 Task: Move the task Improve performance of the app on low-end devices to the section Done in the project TrapPlan and filter the tasks in the project by Due this week.
Action: Mouse moved to (62, 343)
Screenshot: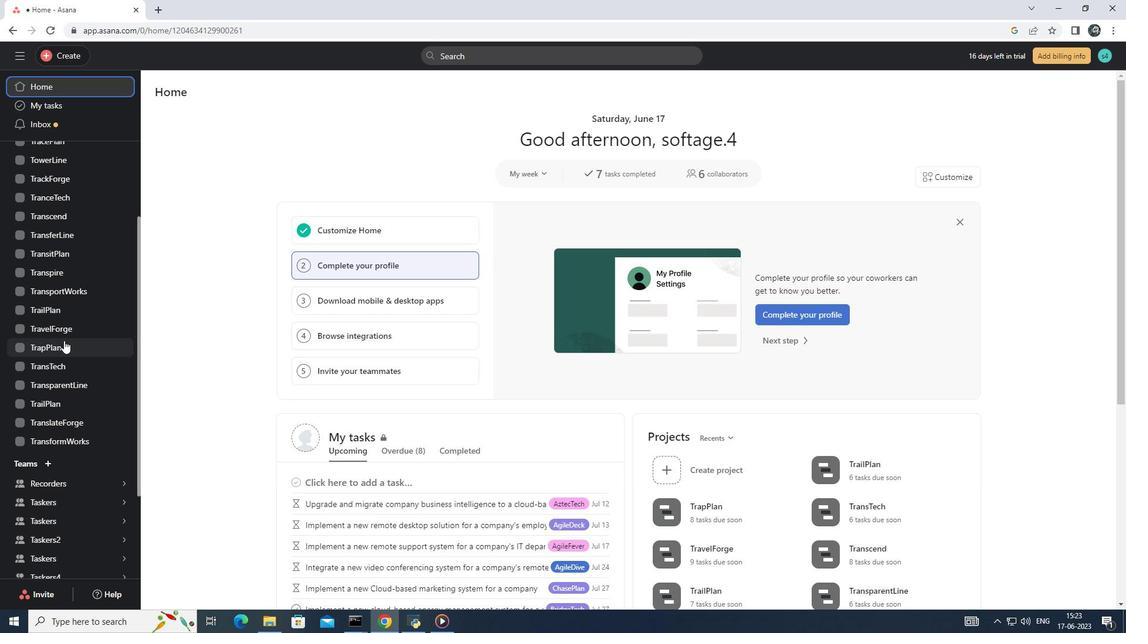 
Action: Mouse pressed left at (62, 343)
Screenshot: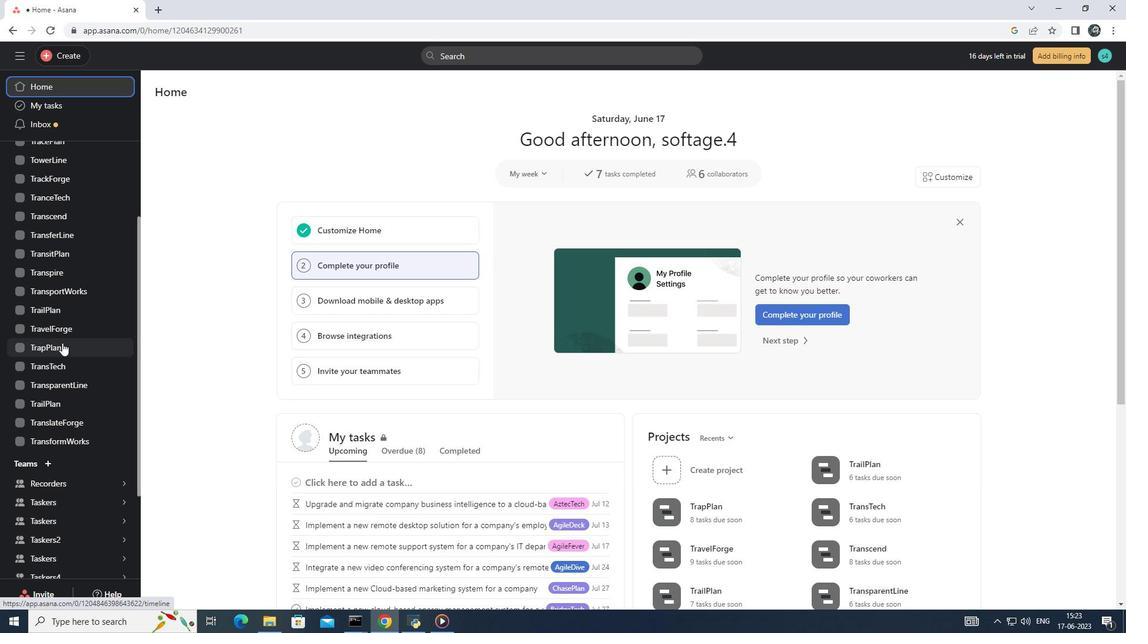
Action: Mouse moved to (205, 118)
Screenshot: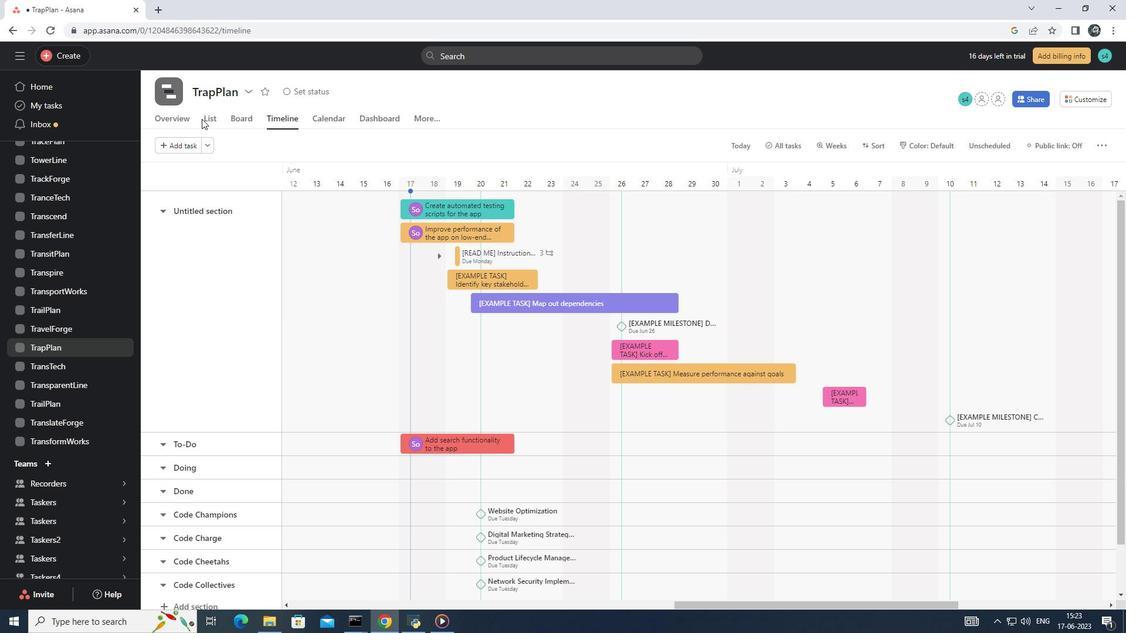 
Action: Mouse pressed left at (205, 118)
Screenshot: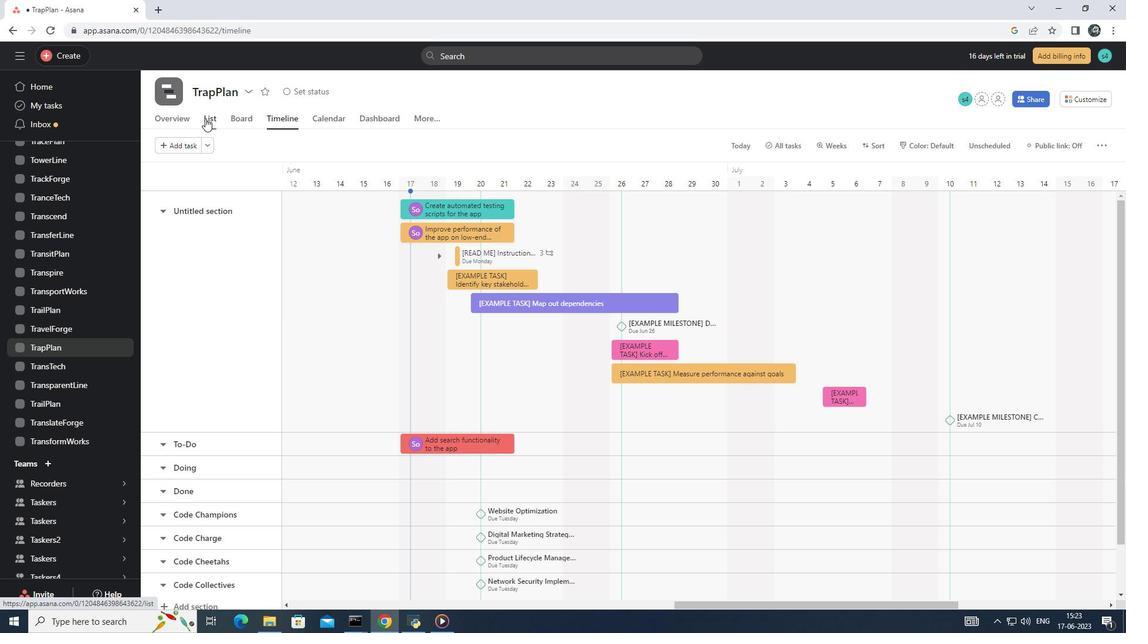 
Action: Mouse pressed left at (205, 118)
Screenshot: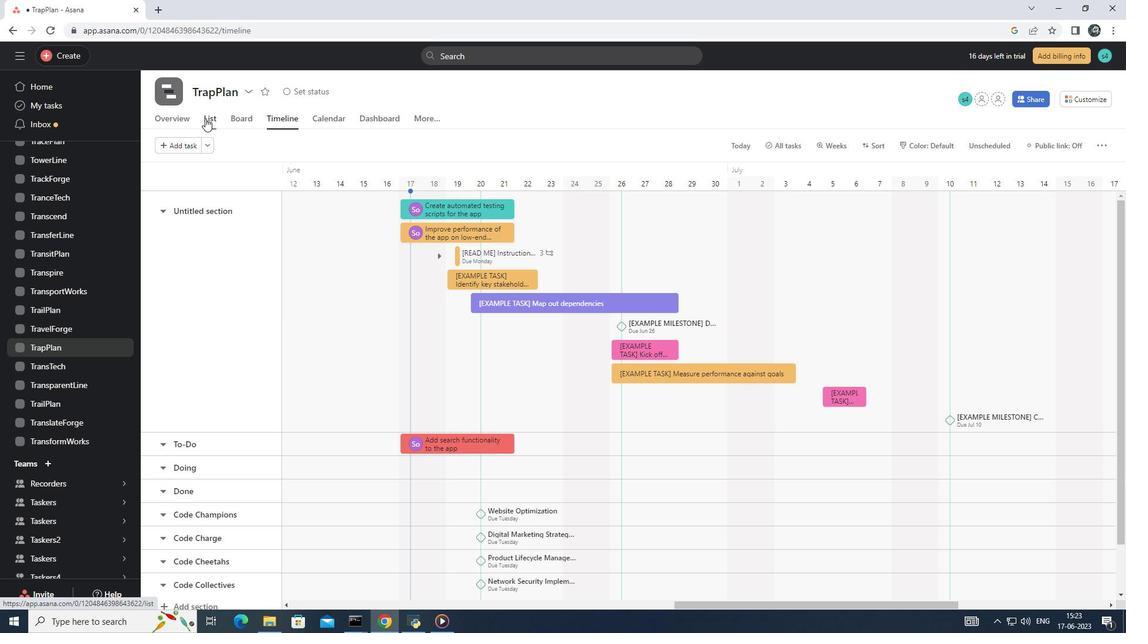 
Action: Mouse moved to (486, 246)
Screenshot: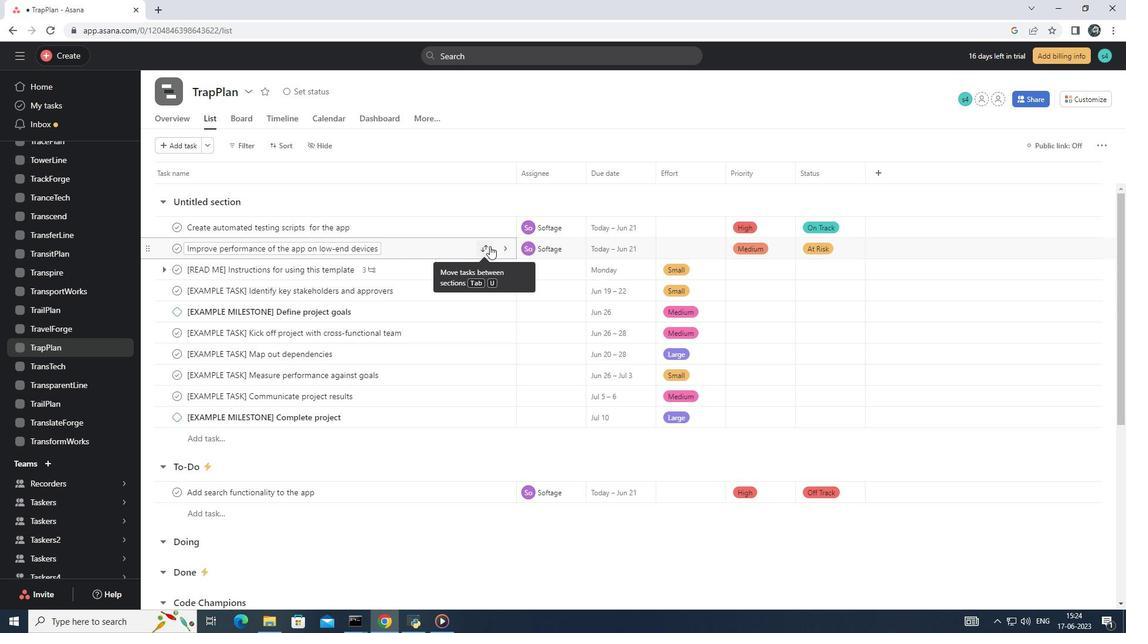 
Action: Mouse pressed left at (486, 246)
Screenshot: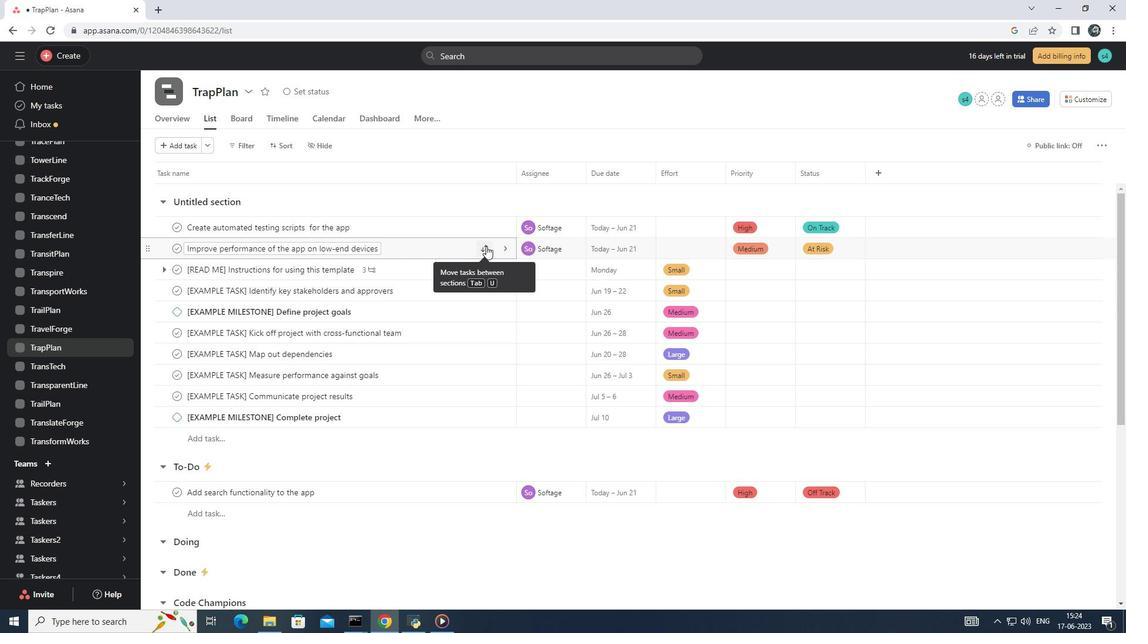 
Action: Mouse moved to (435, 352)
Screenshot: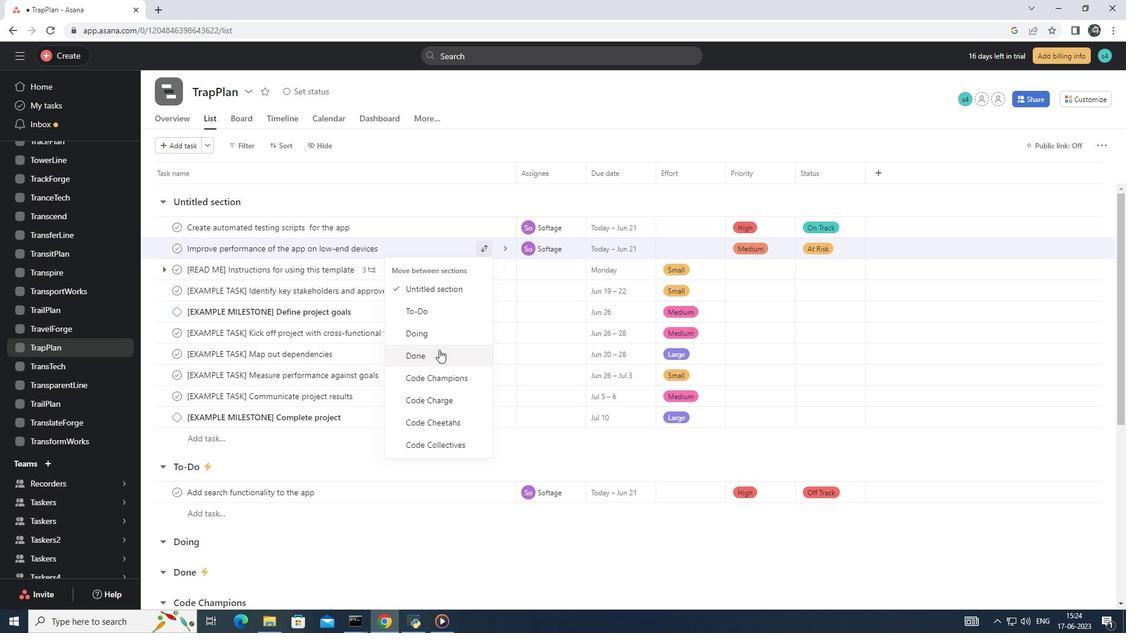 
Action: Mouse pressed left at (435, 352)
Screenshot: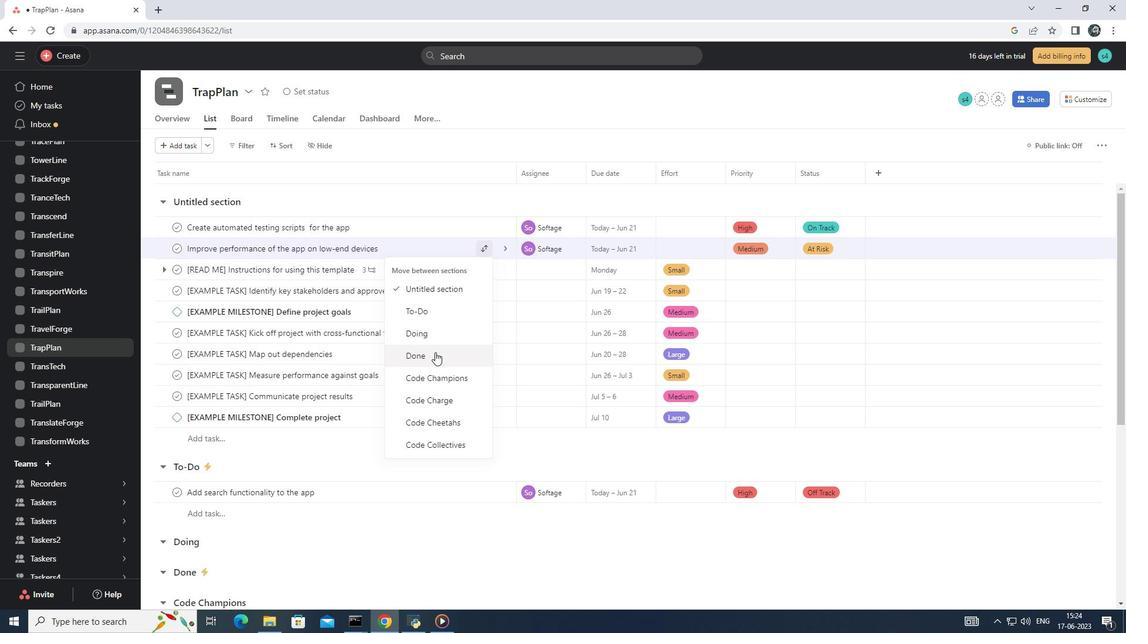 
Action: Mouse moved to (238, 143)
Screenshot: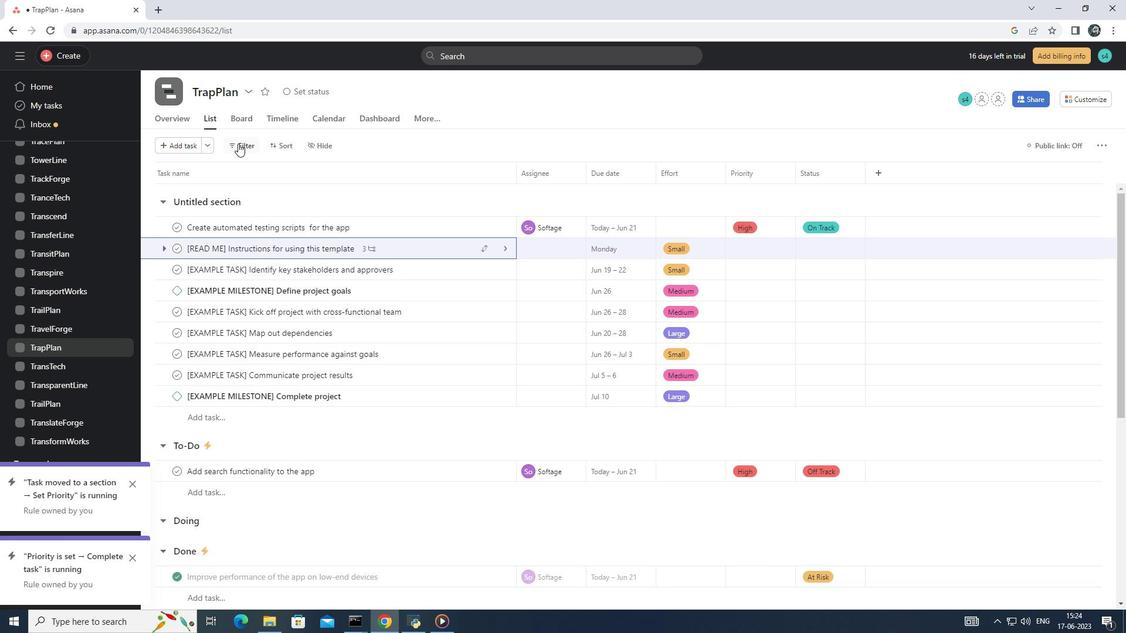 
Action: Mouse pressed left at (238, 143)
Screenshot: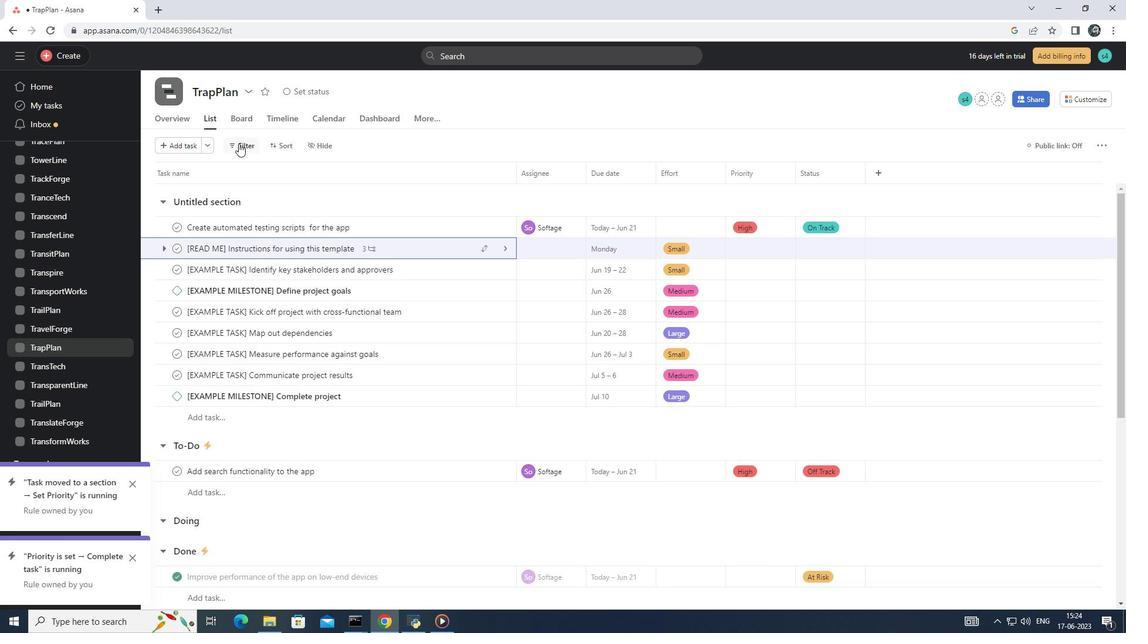 
Action: Mouse moved to (461, 187)
Screenshot: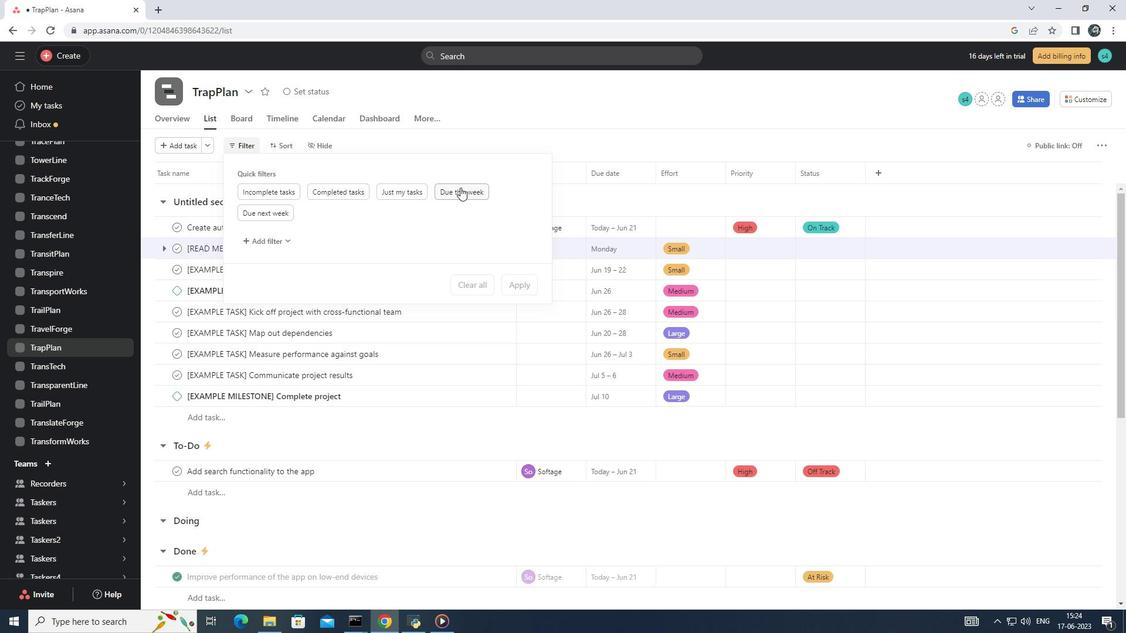 
Action: Mouse pressed left at (461, 187)
Screenshot: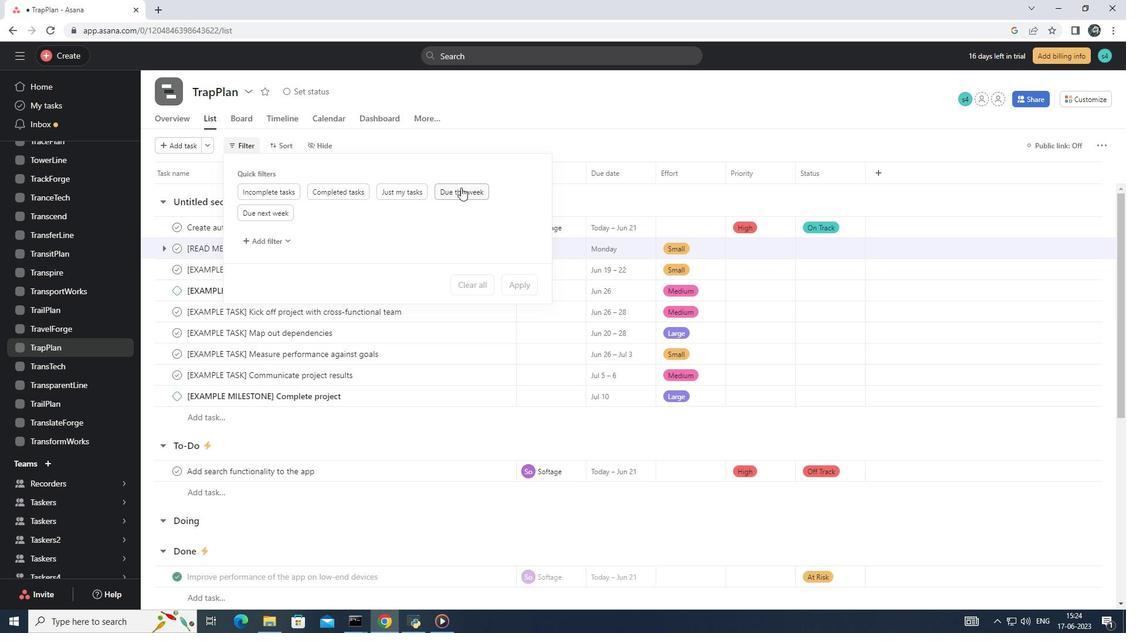 
Action: Mouse moved to (343, 279)
Screenshot: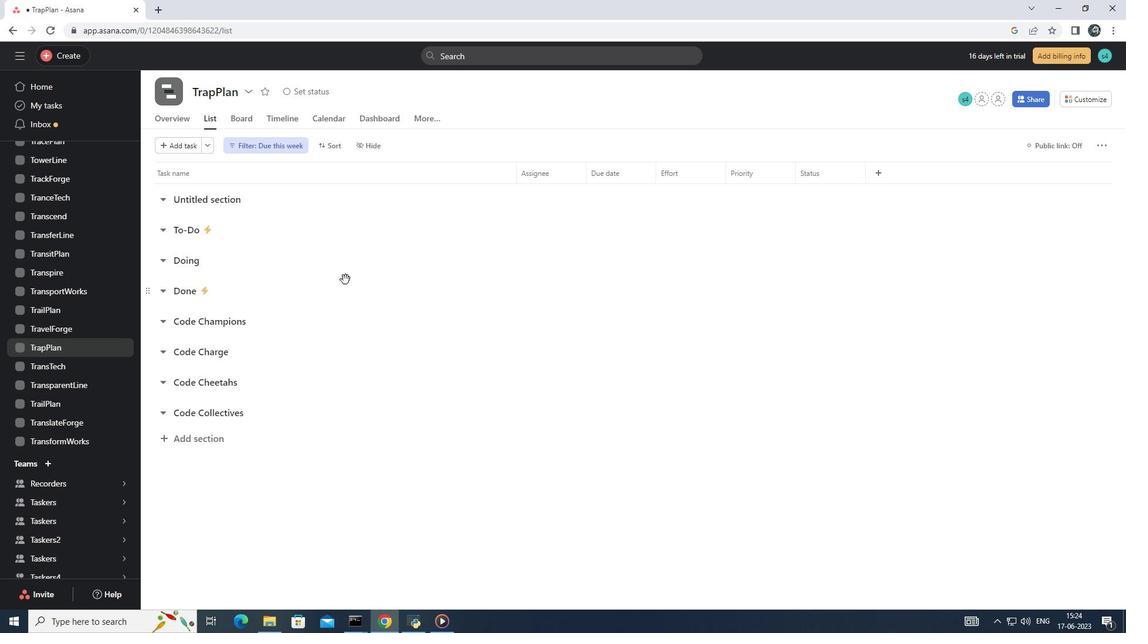 
